 Task: Emphasize the color of a unique architectural detail or sculpture in a public space.
Action: Mouse moved to (287, 493)
Screenshot: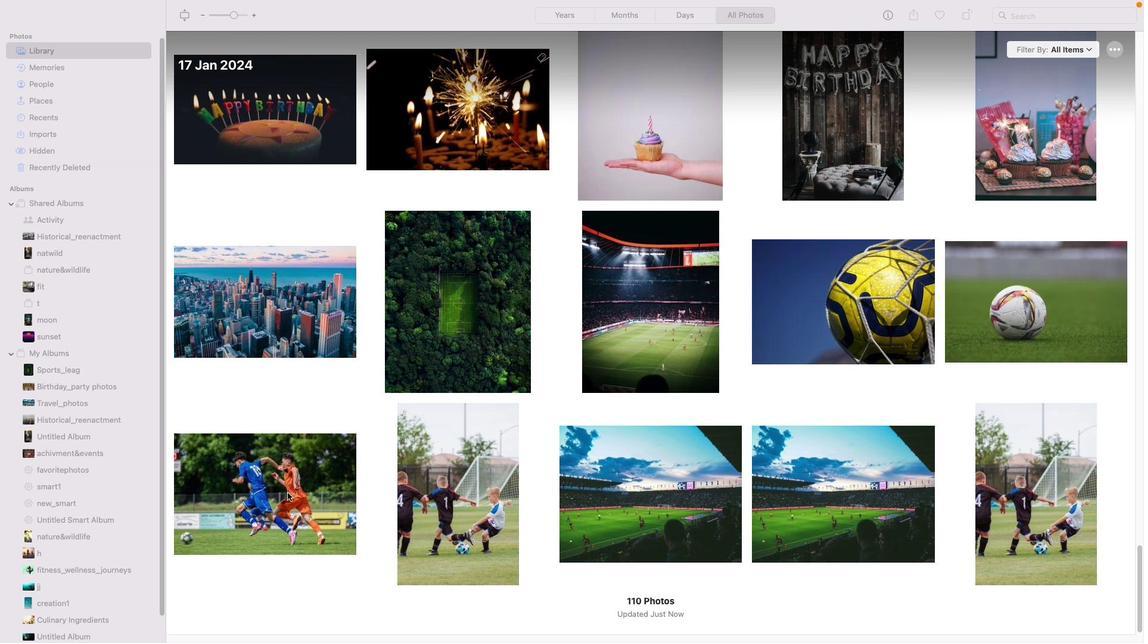 
Action: Mouse pressed left at (287, 493)
Screenshot: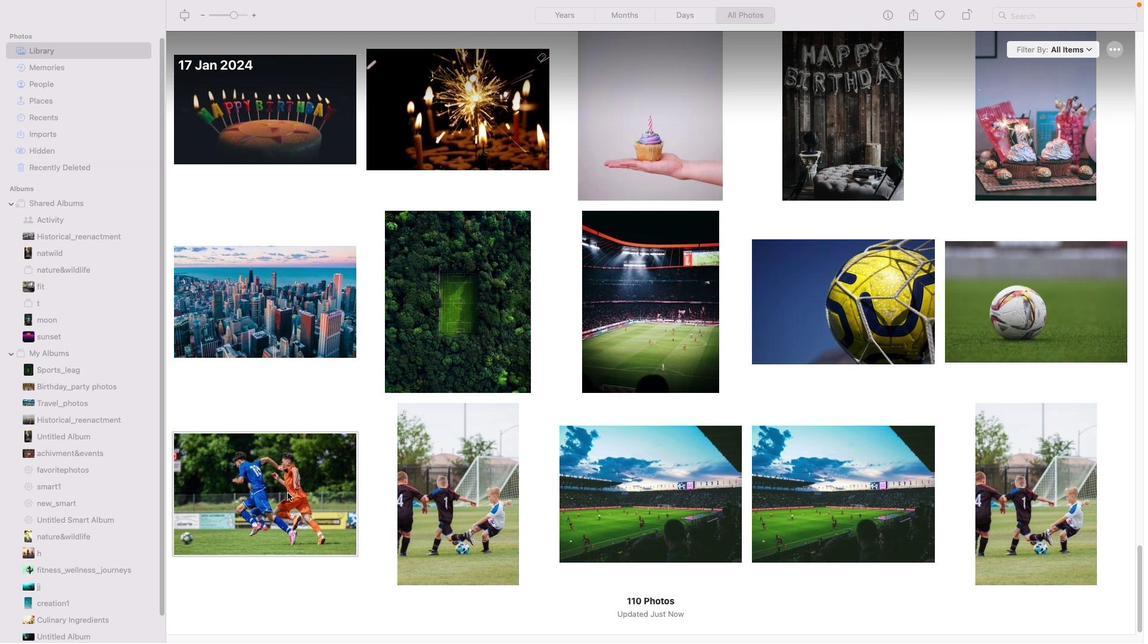 
Action: Mouse moved to (287, 493)
Screenshot: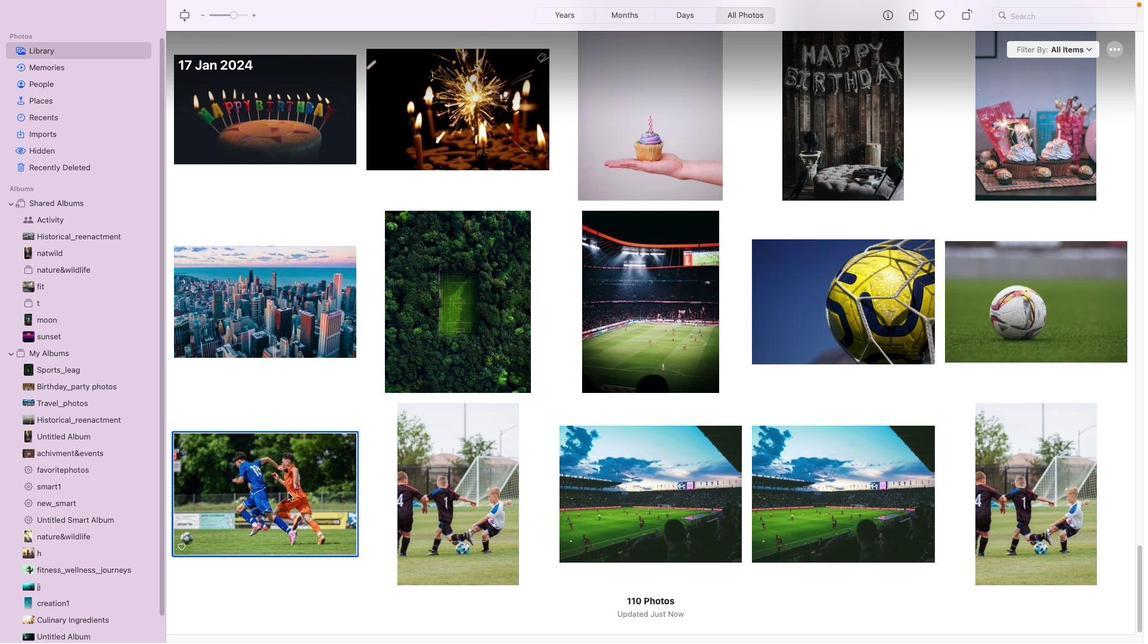 
Action: Mouse pressed left at (287, 493)
Screenshot: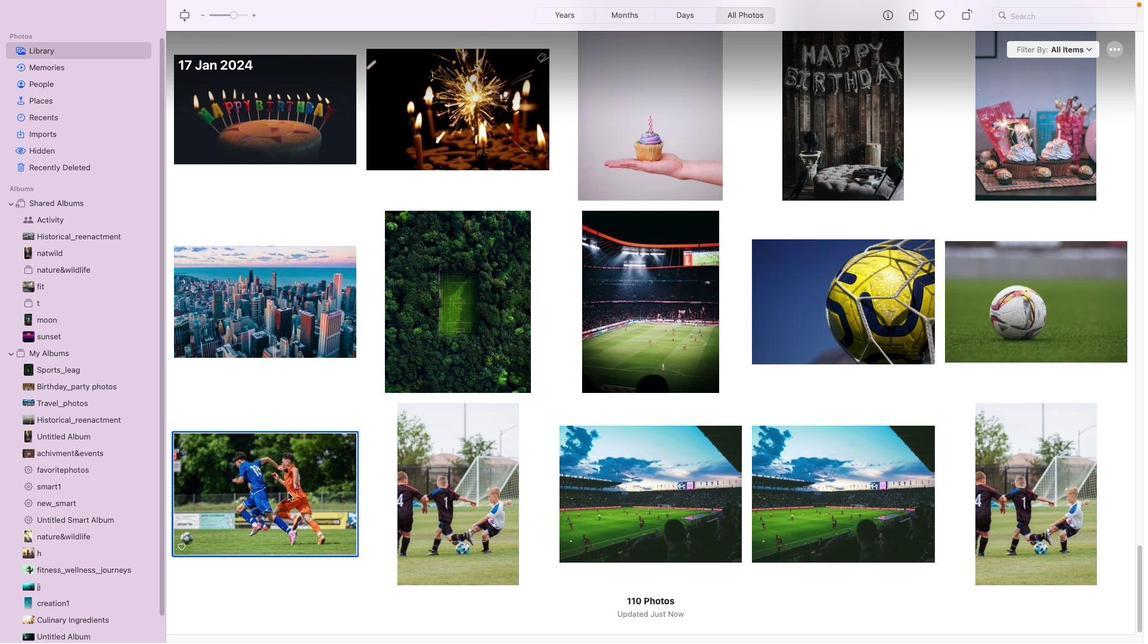 
Action: Mouse pressed left at (287, 493)
Screenshot: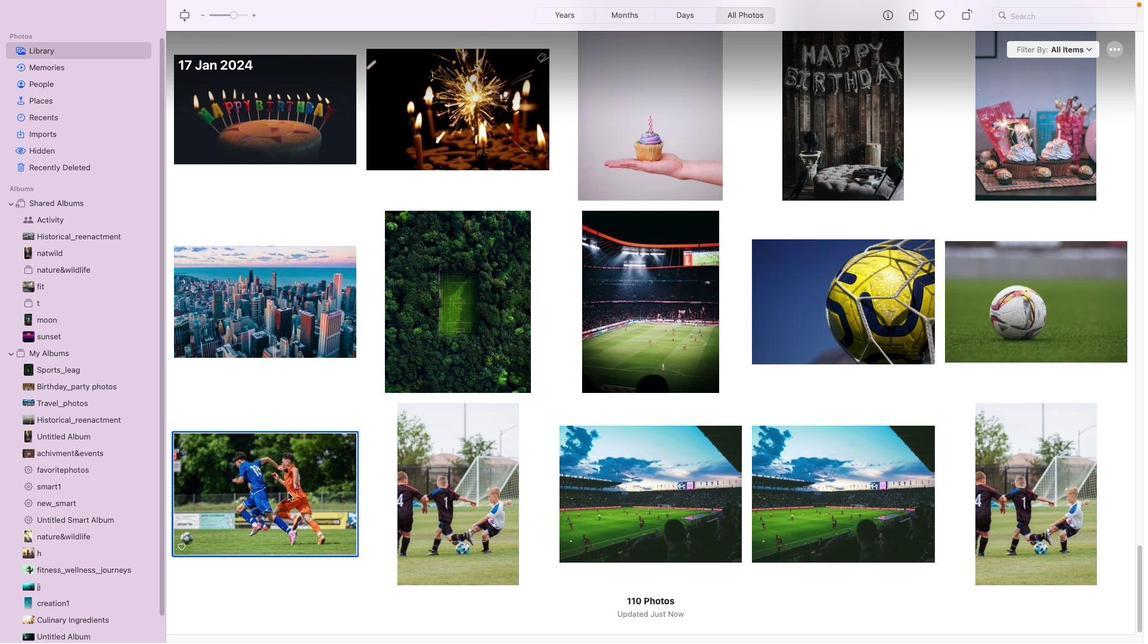 
Action: Mouse moved to (1118, 32)
Screenshot: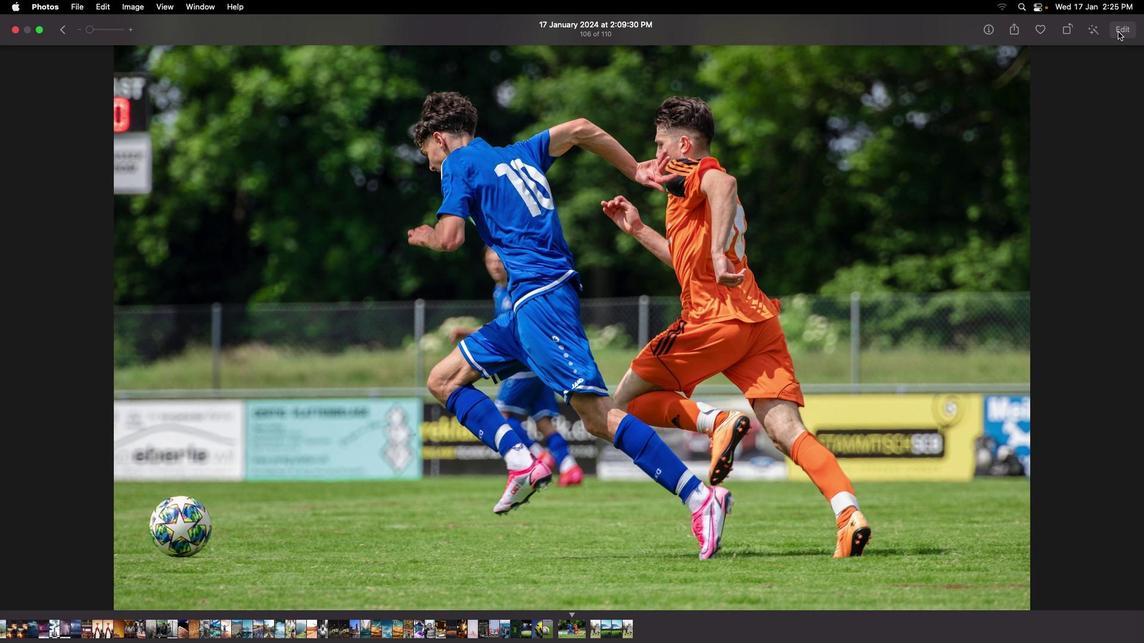 
Action: Mouse pressed left at (1118, 32)
Screenshot: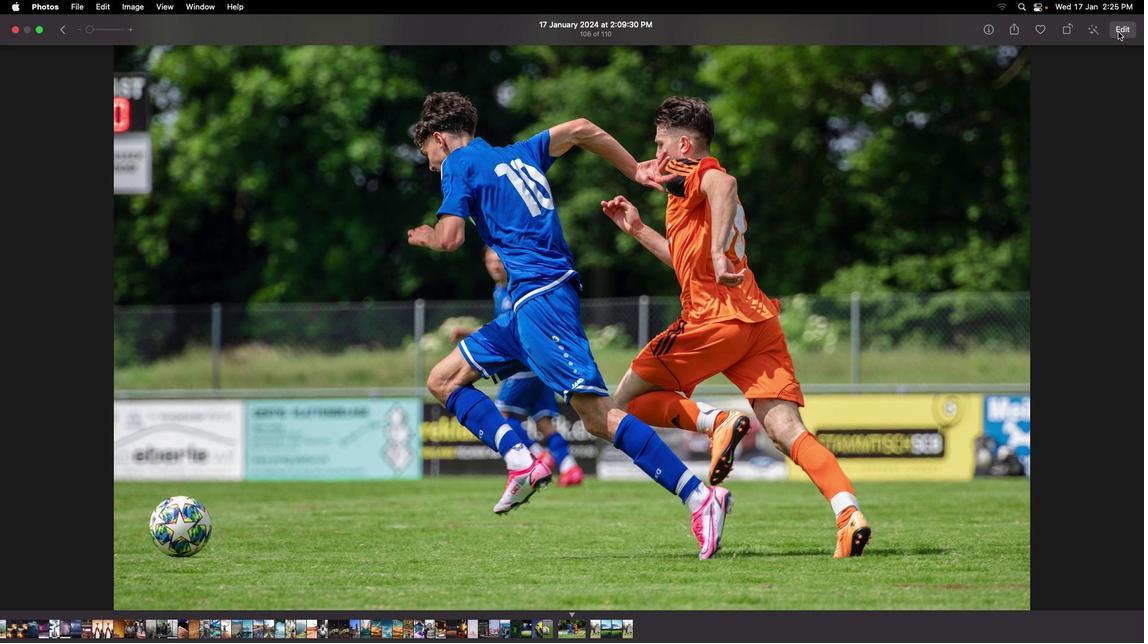 
Action: Mouse moved to (1040, 269)
Screenshot: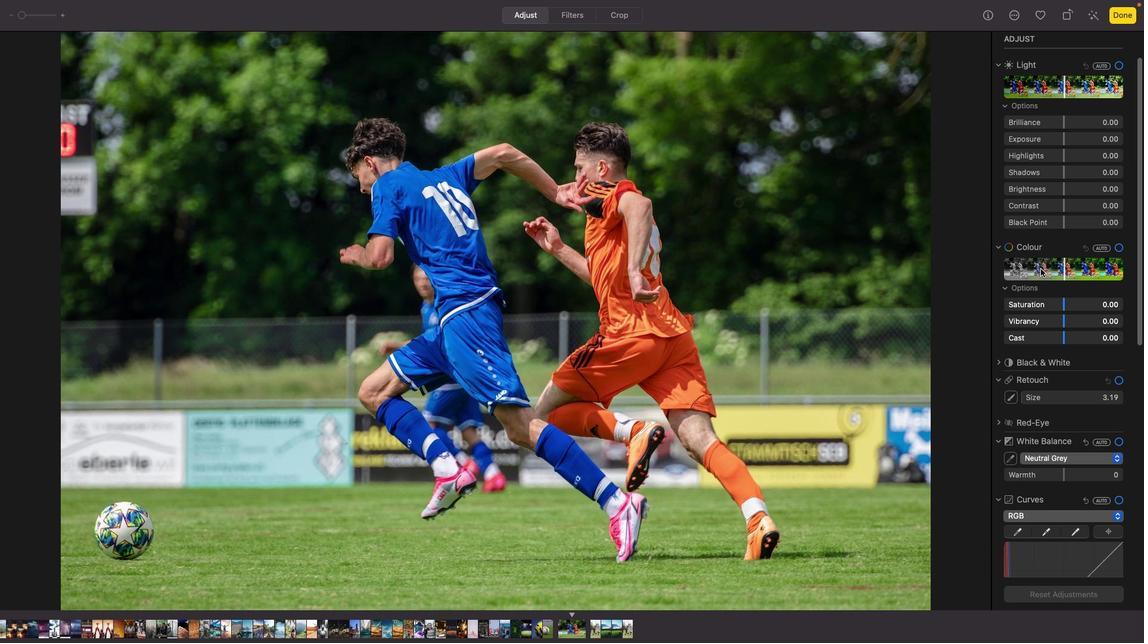 
Action: Mouse pressed left at (1040, 269)
Screenshot: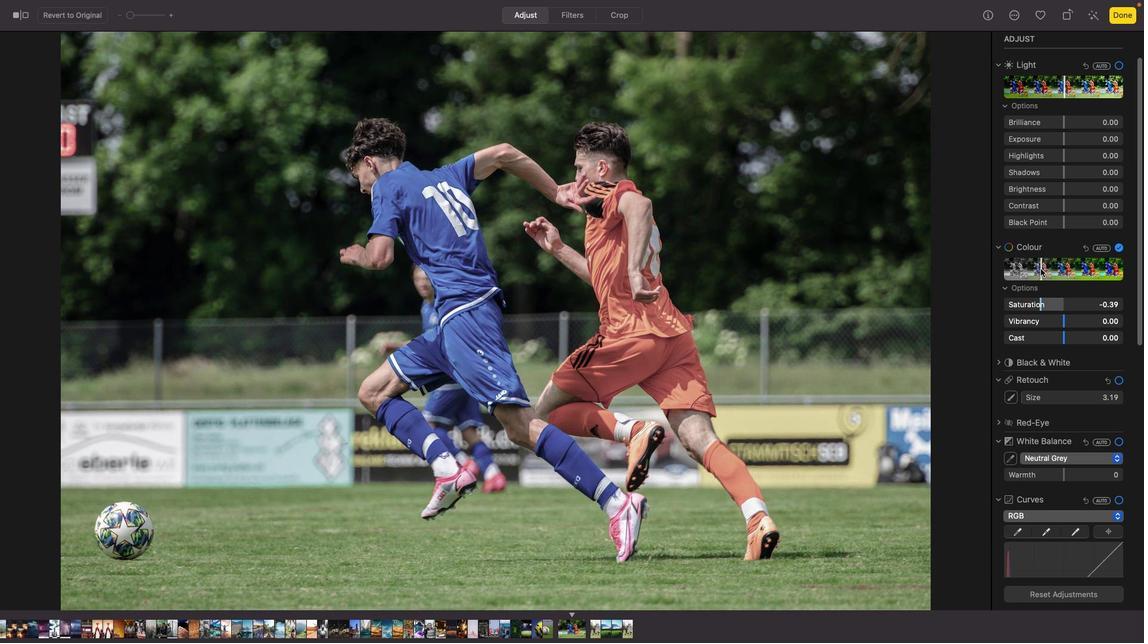 
Action: Mouse moved to (1062, 271)
Screenshot: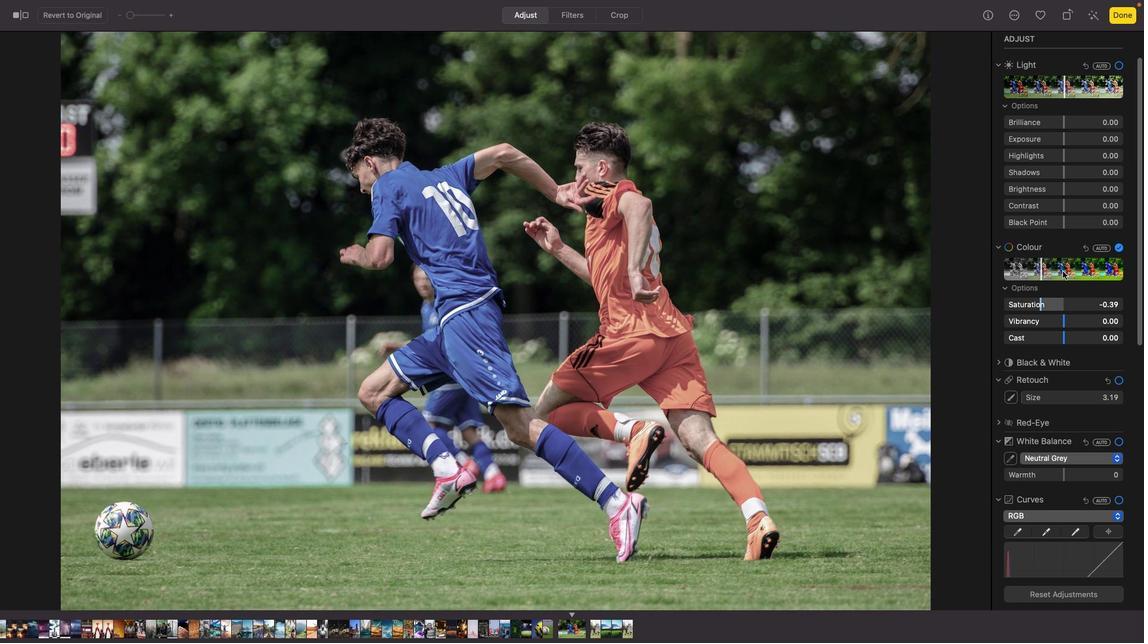 
Action: Mouse pressed left at (1062, 271)
Screenshot: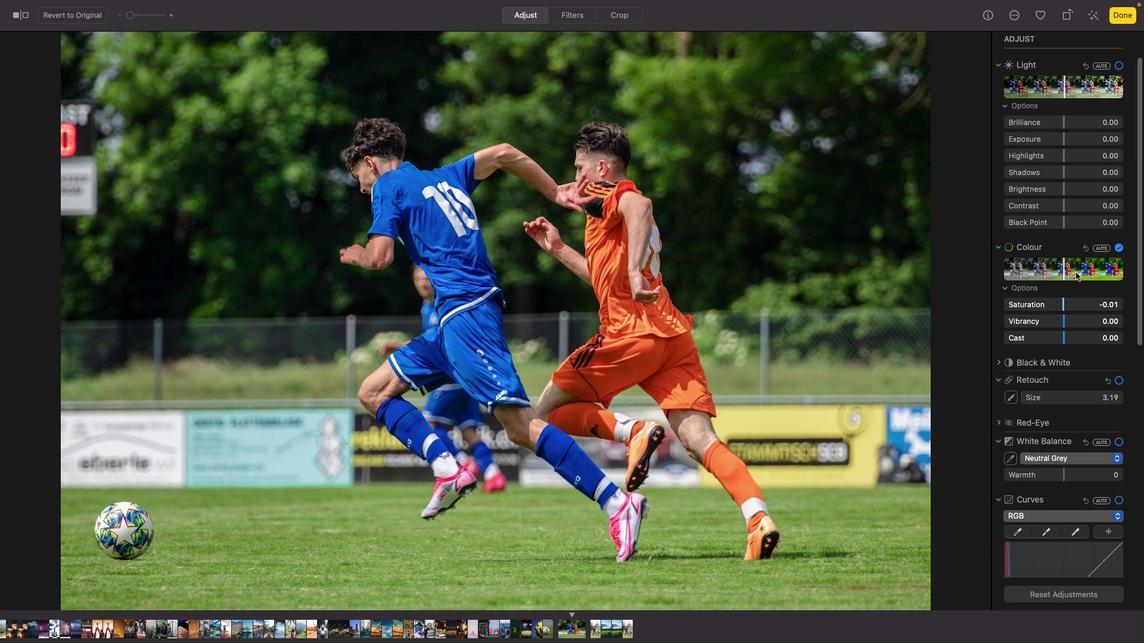 
Action: Mouse moved to (1085, 271)
Screenshot: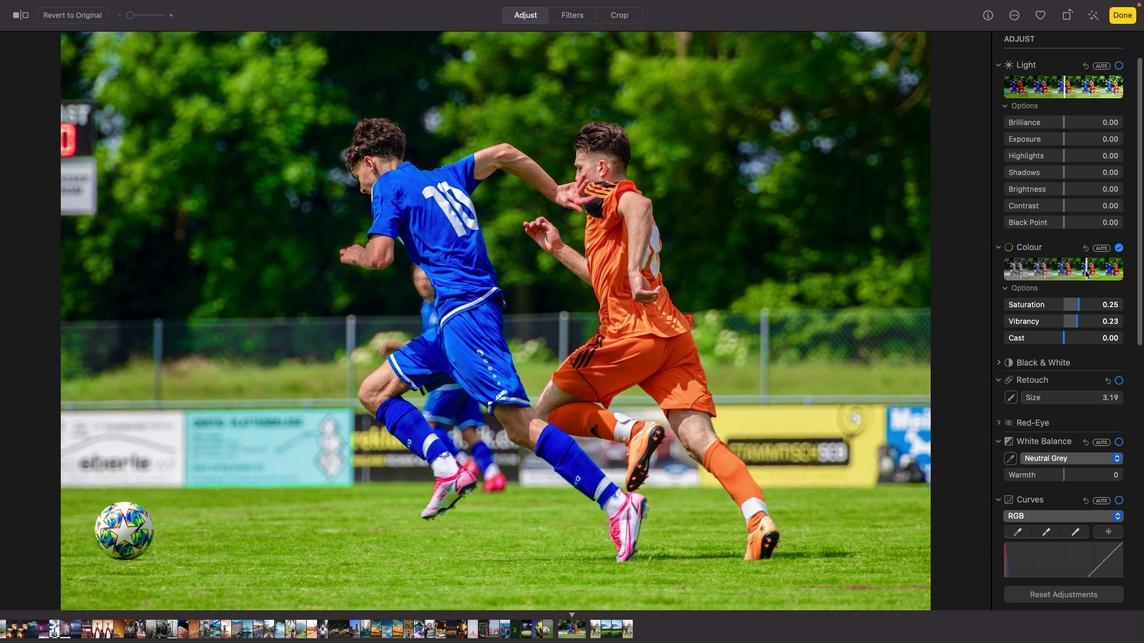 
Action: Mouse pressed left at (1085, 271)
Screenshot: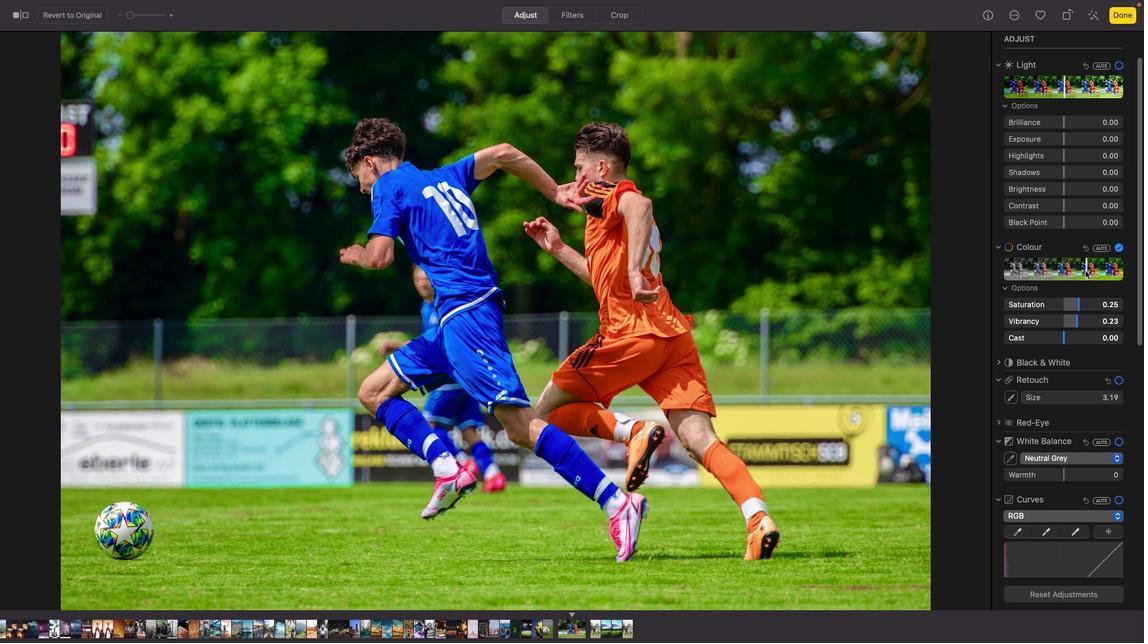 
Action: Mouse moved to (1095, 310)
Screenshot: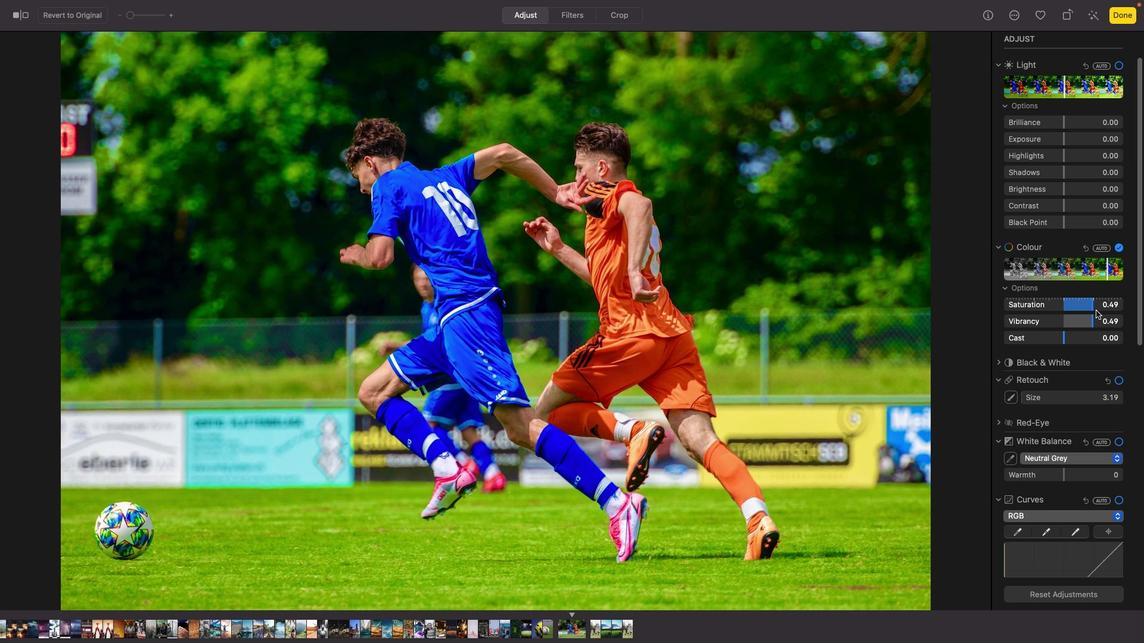 
Action: Mouse pressed left at (1095, 310)
Screenshot: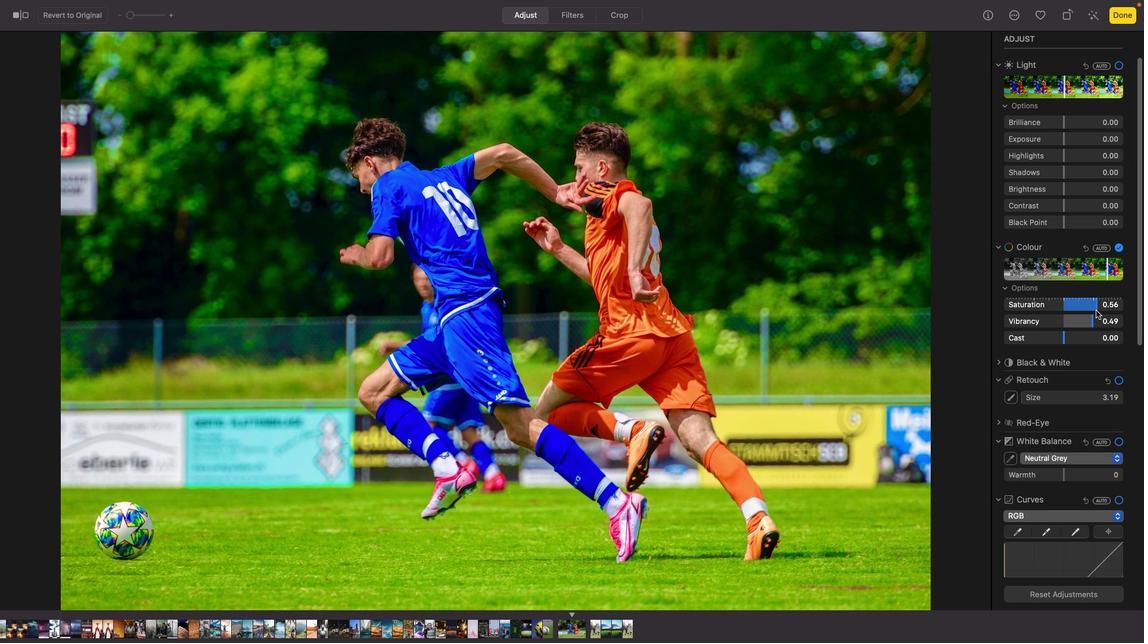 
Action: Mouse moved to (1116, 271)
Screenshot: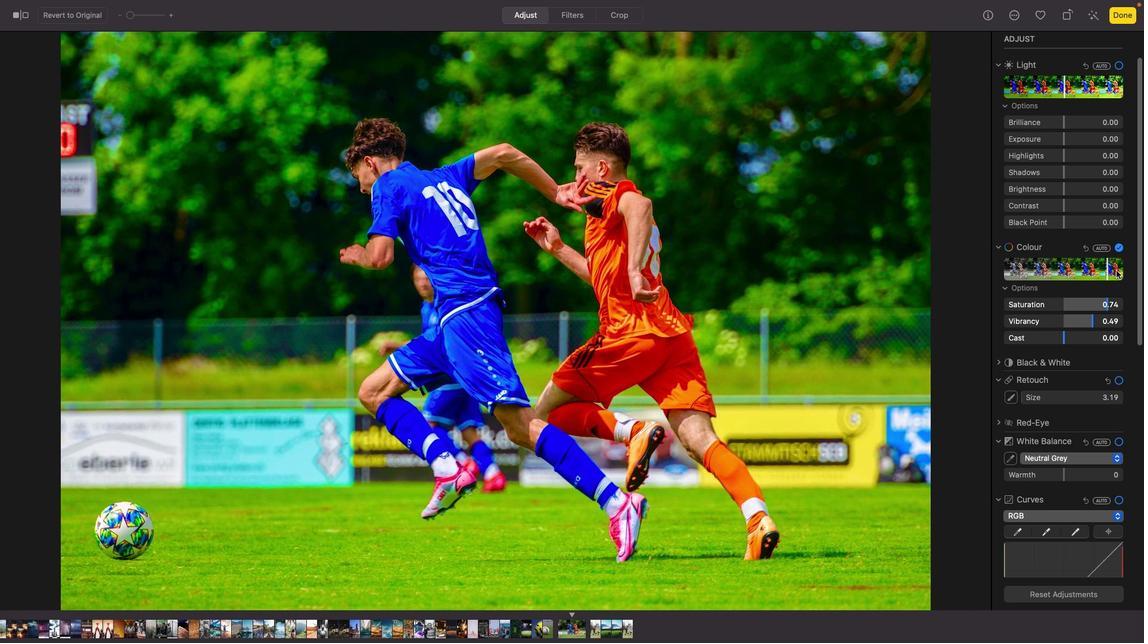 
Action: Mouse pressed left at (1116, 271)
Screenshot: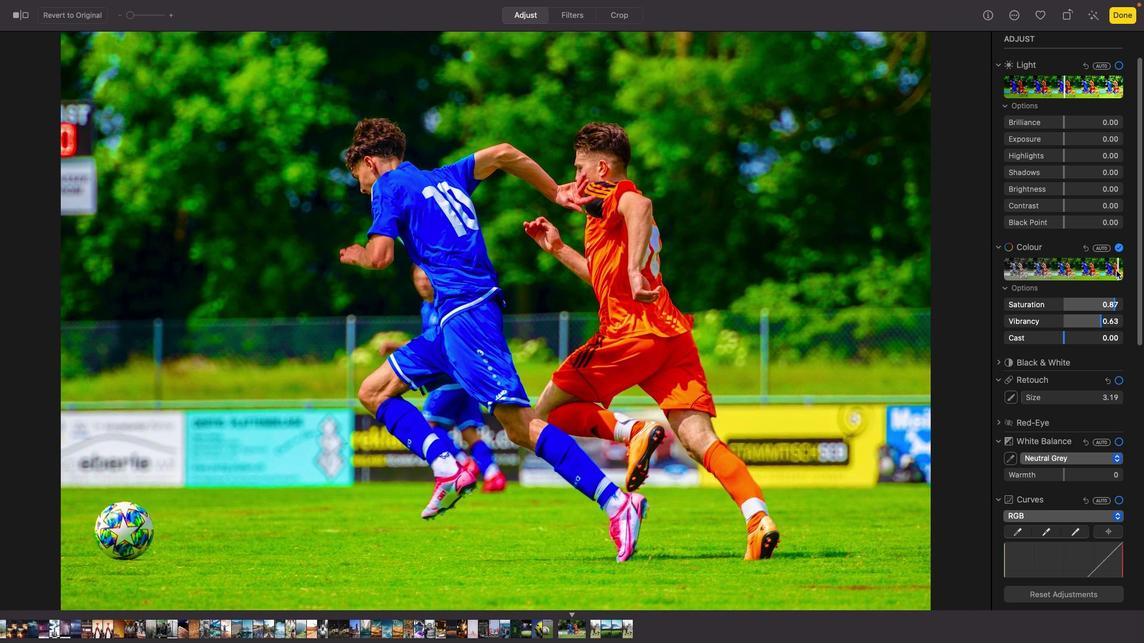 
Action: Mouse moved to (1124, 10)
Screenshot: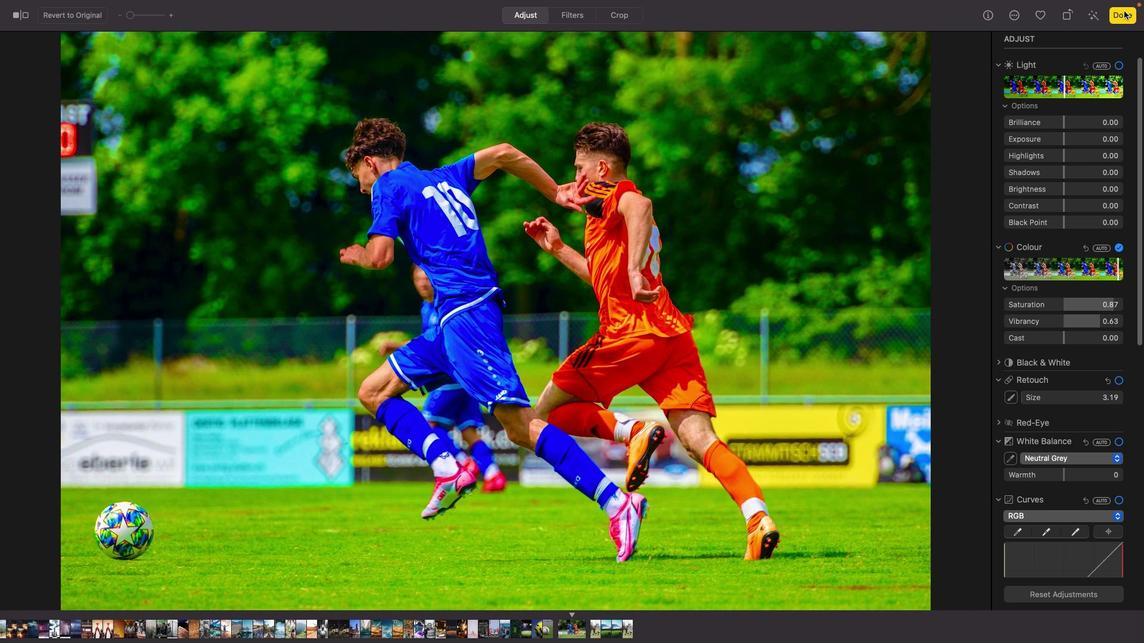 
Action: Mouse pressed left at (1124, 10)
Screenshot: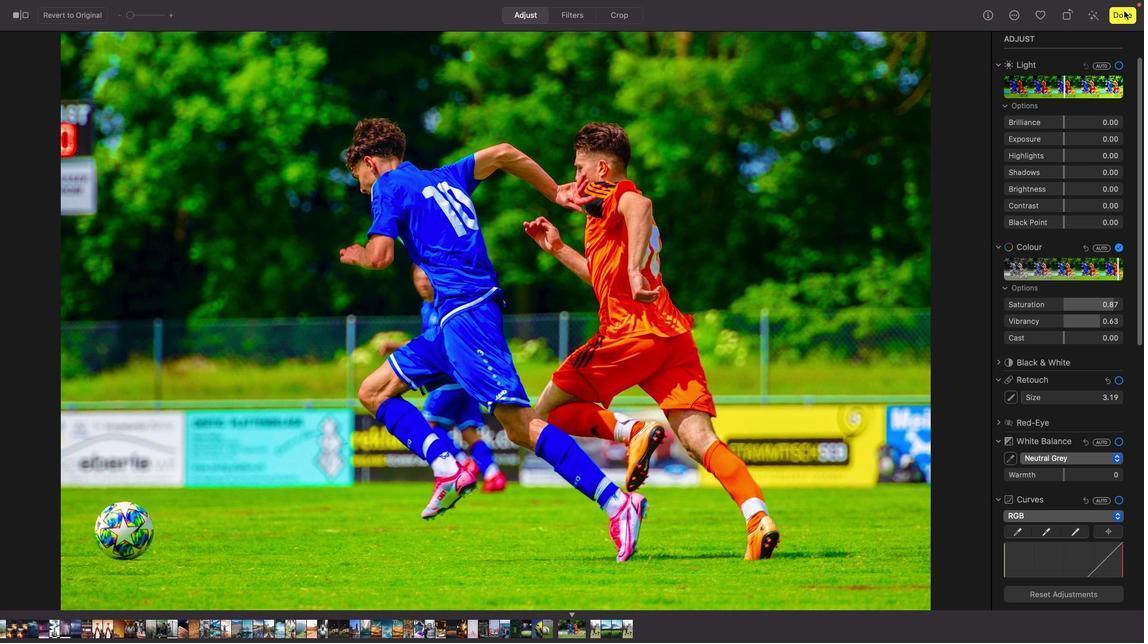
Action: Mouse moved to (25, 22)
Screenshot: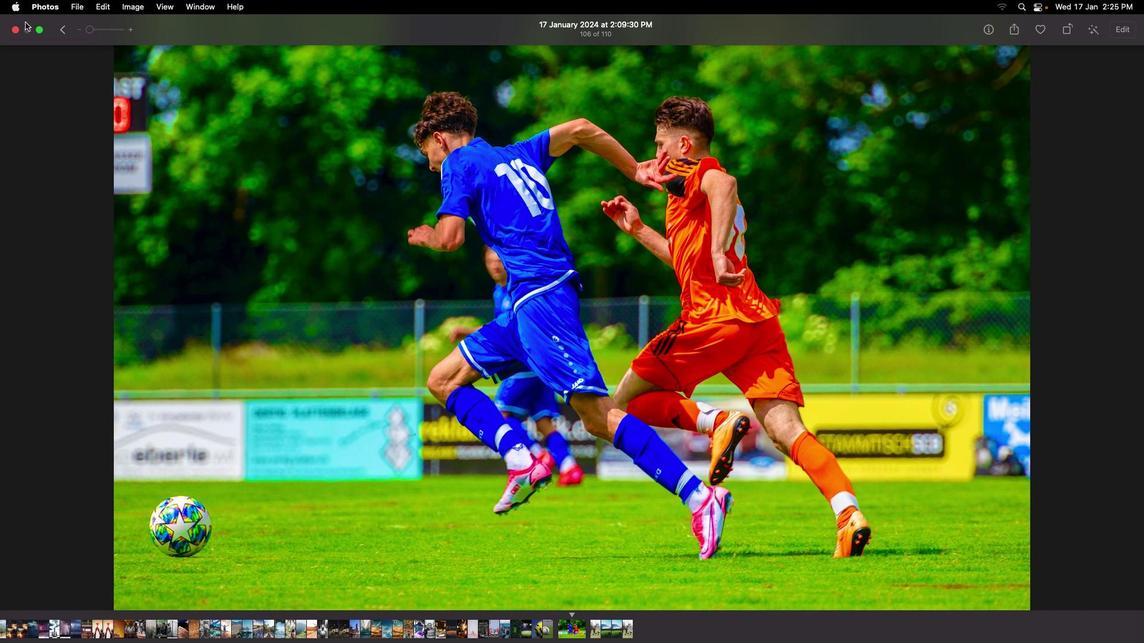 
